 Task: Change the visible to 10 in the open editor.
Action: Mouse moved to (23, 564)
Screenshot: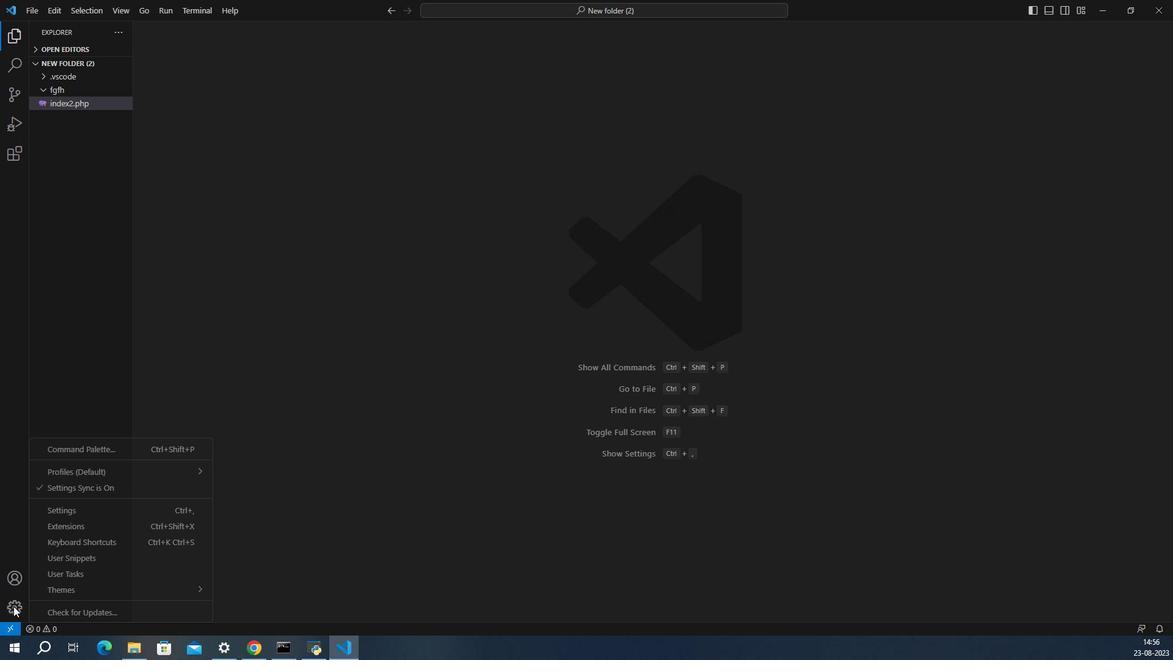 
Action: Mouse pressed left at (23, 564)
Screenshot: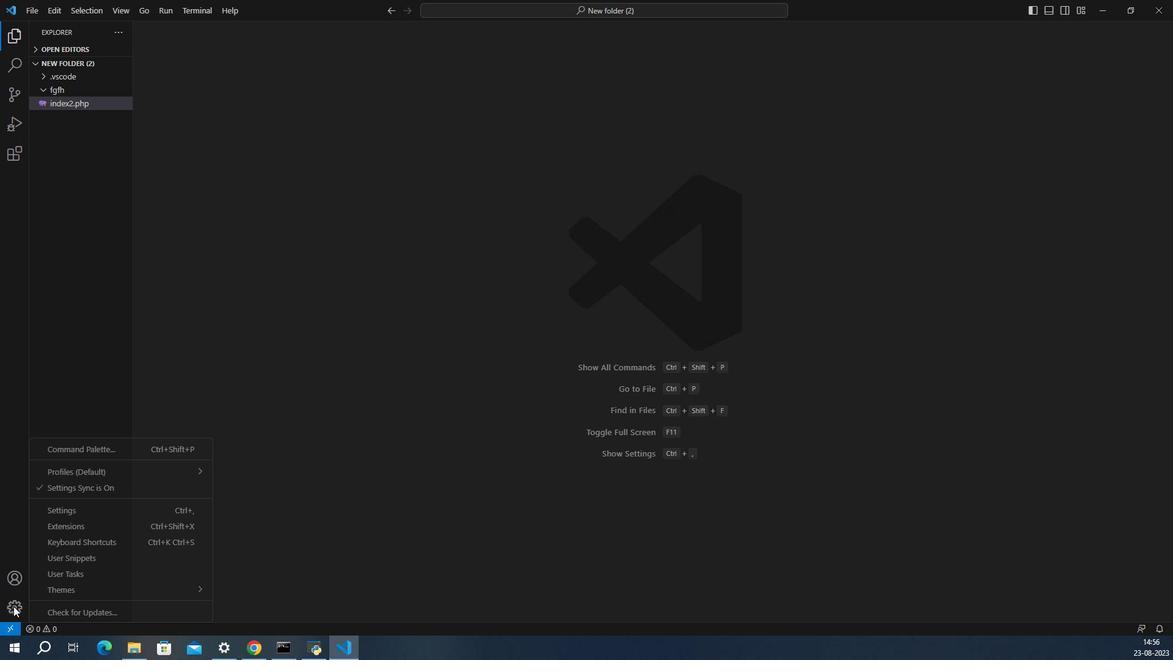 
Action: Mouse moved to (47, 513)
Screenshot: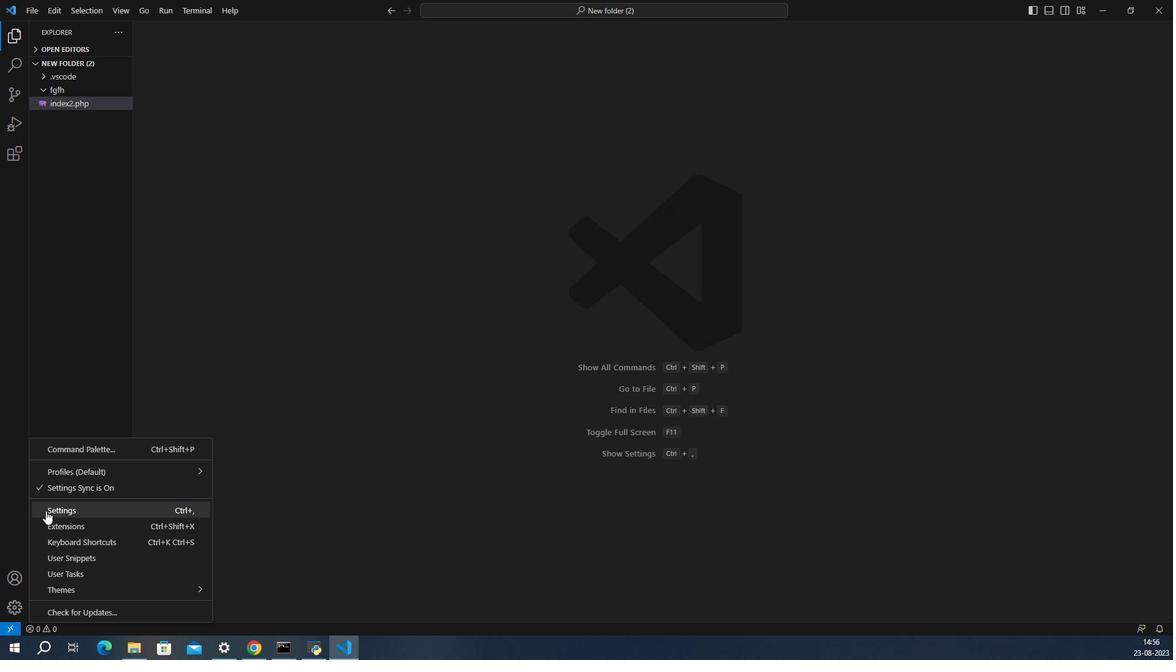 
Action: Mouse pressed left at (47, 513)
Screenshot: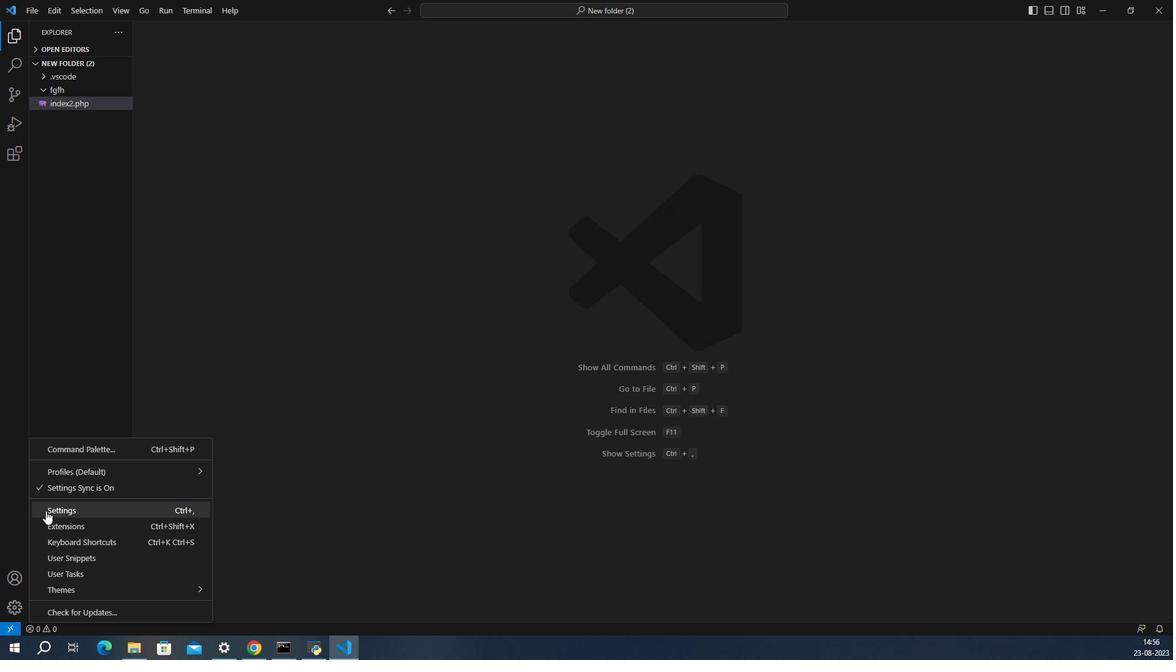 
Action: Mouse moved to (396, 356)
Screenshot: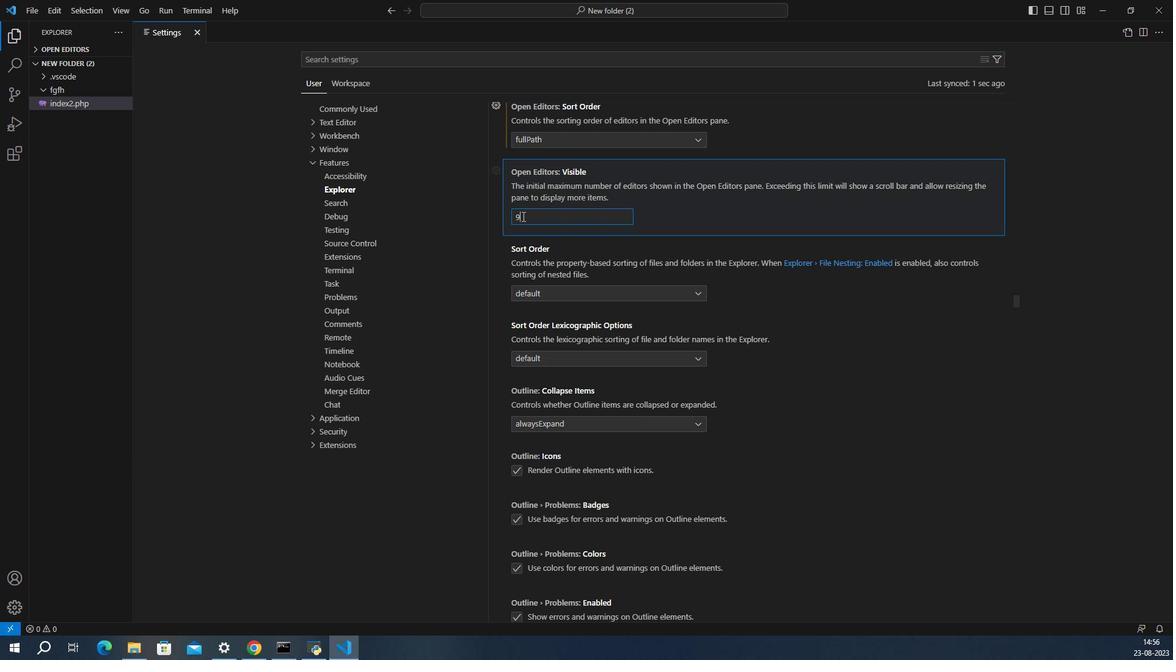 
Action: Mouse pressed left at (396, 356)
Screenshot: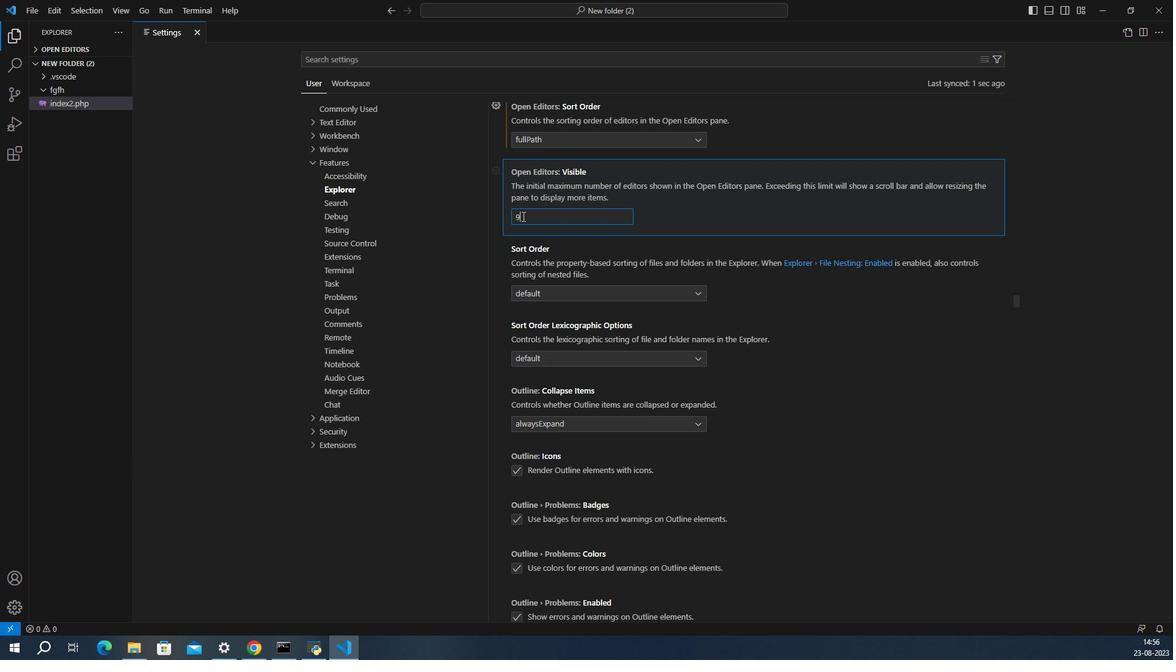 
Action: Key pressed <Key.backspace>10
Screenshot: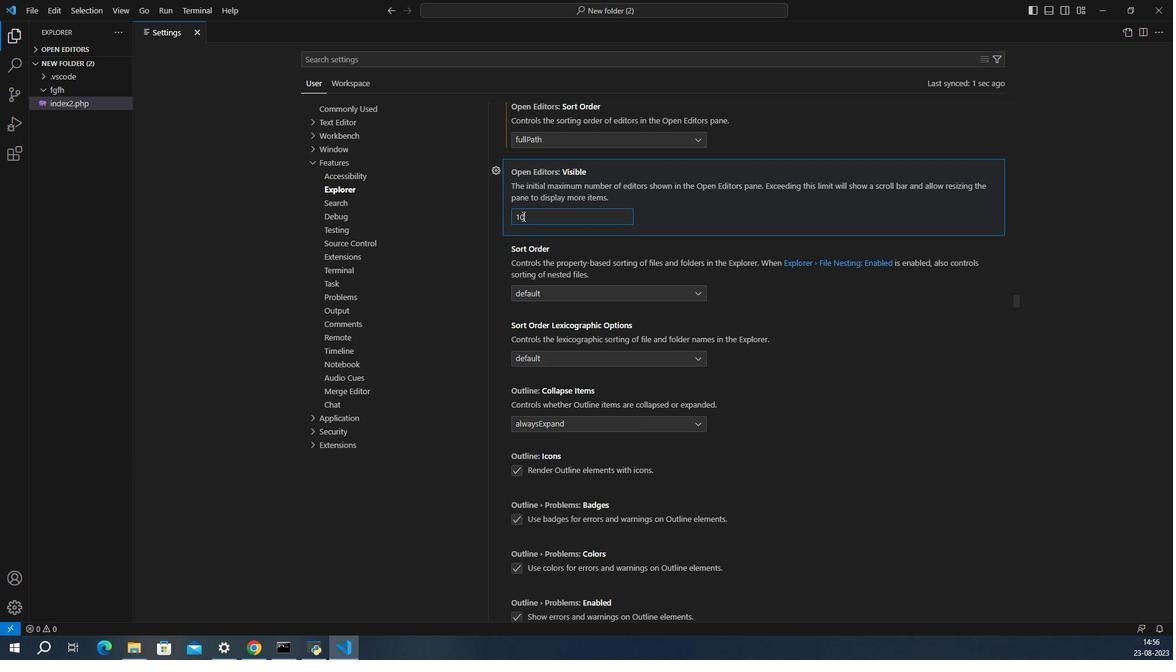 
